 Task: Click the Remove button under New invoice in find invoice.
Action: Mouse moved to (203, 25)
Screenshot: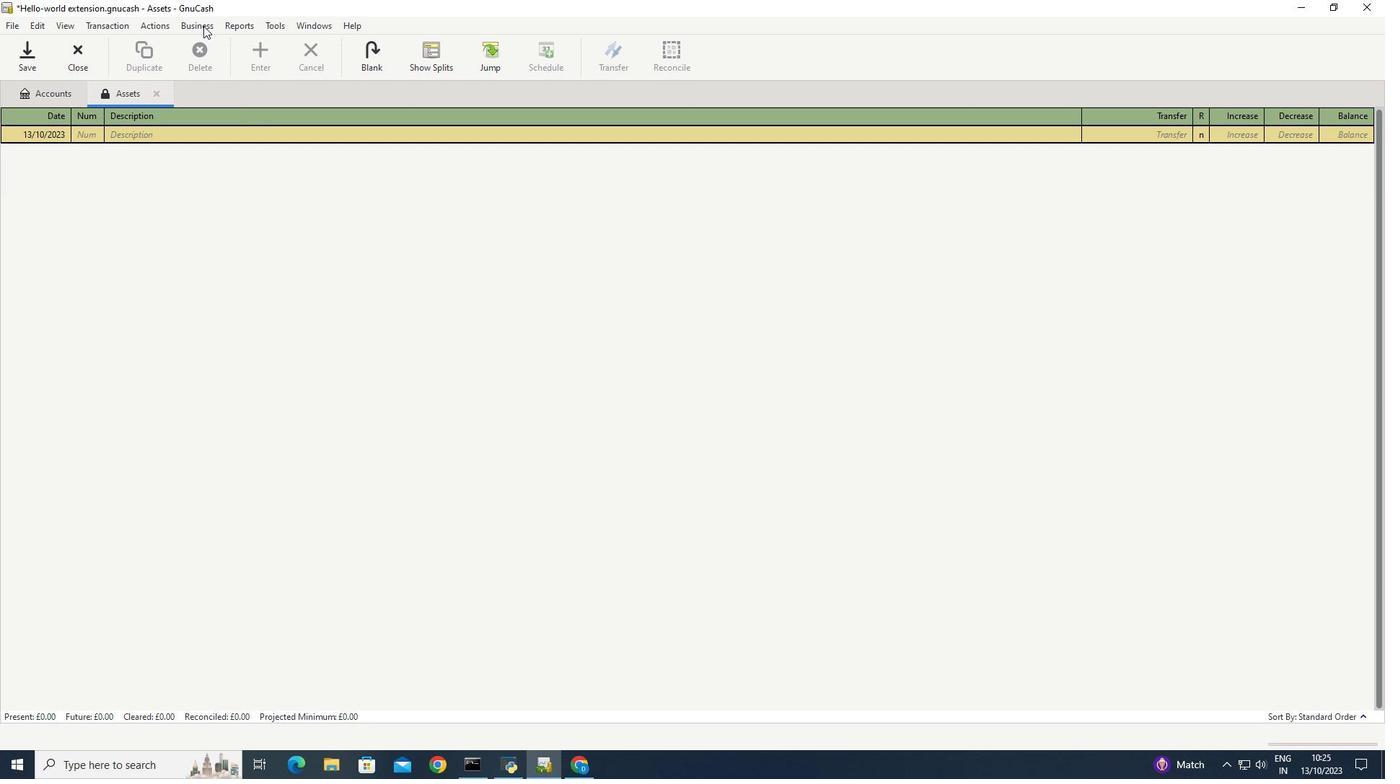 
Action: Mouse pressed left at (203, 25)
Screenshot: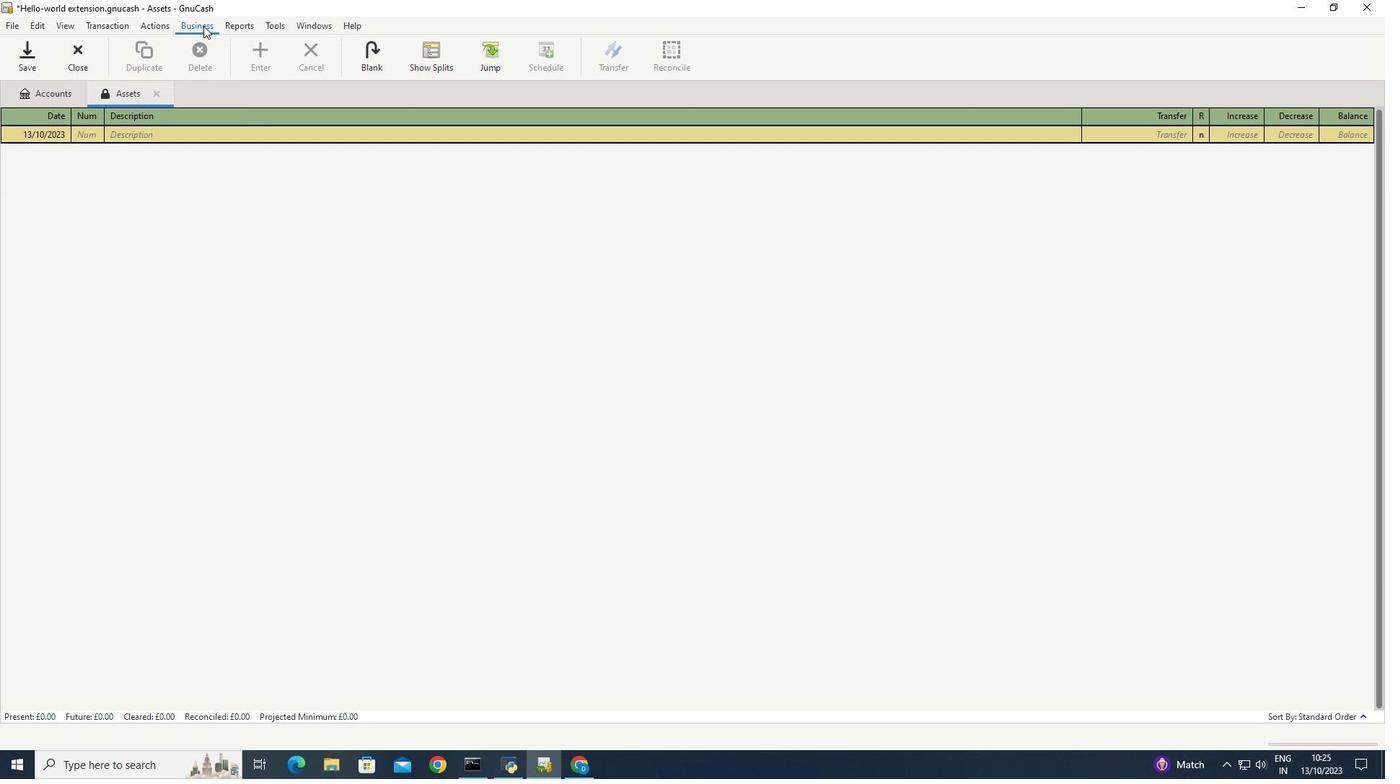 
Action: Mouse moved to (365, 114)
Screenshot: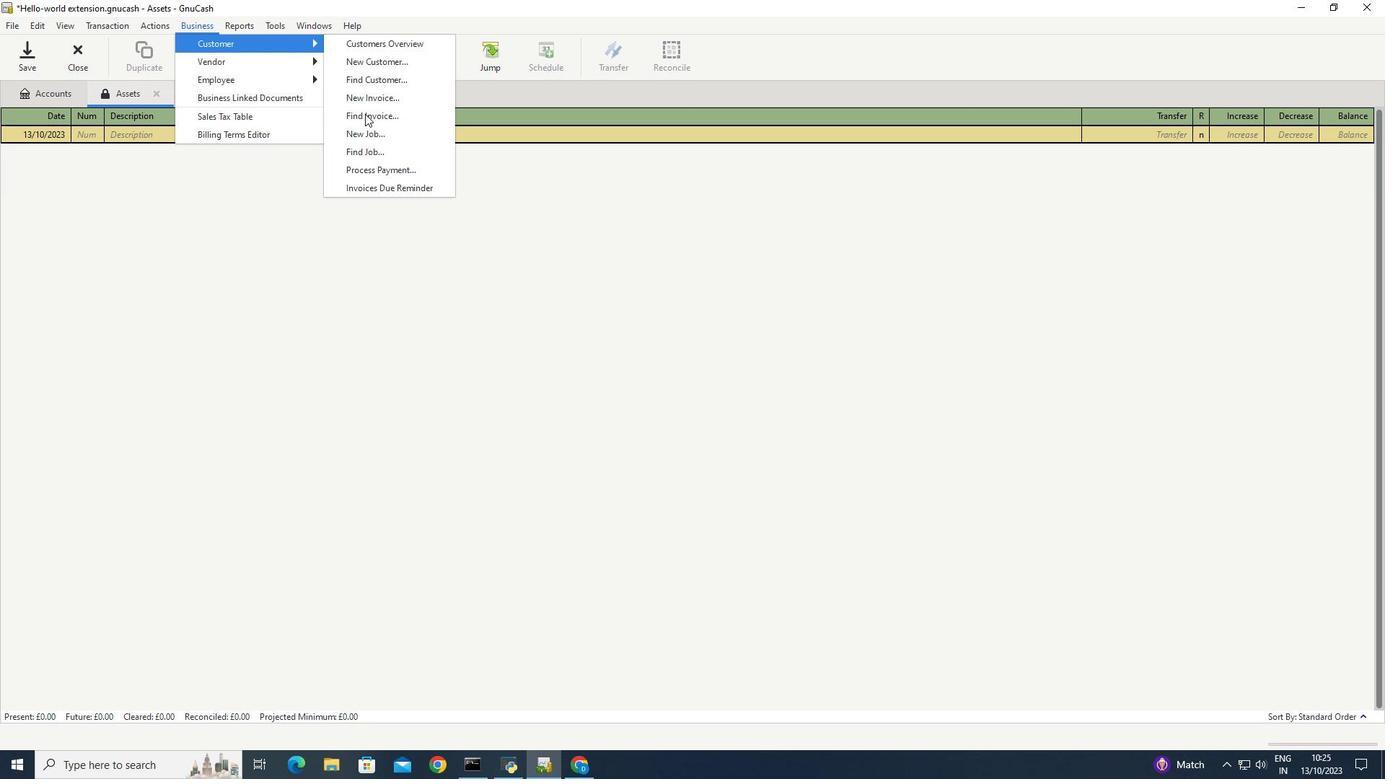 
Action: Mouse pressed left at (365, 114)
Screenshot: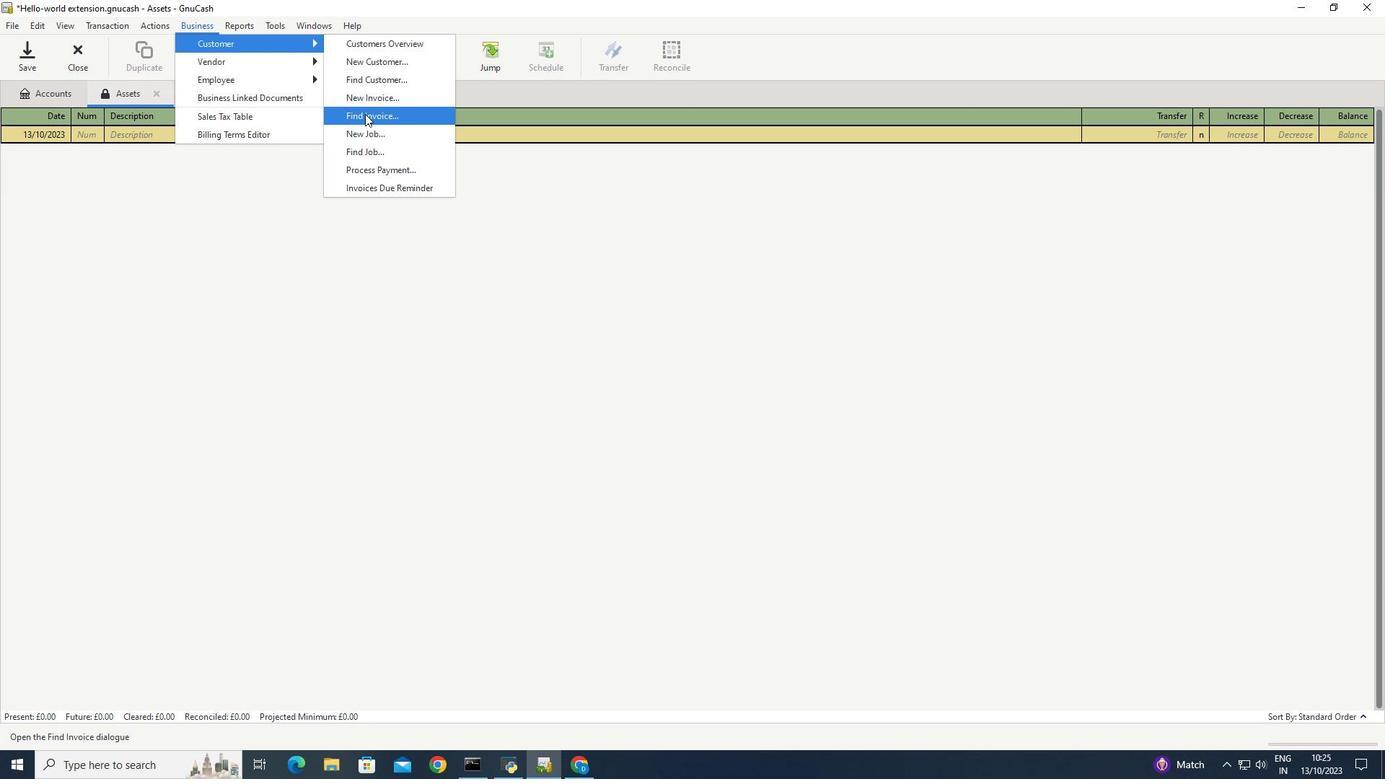 
Action: Mouse moved to (731, 487)
Screenshot: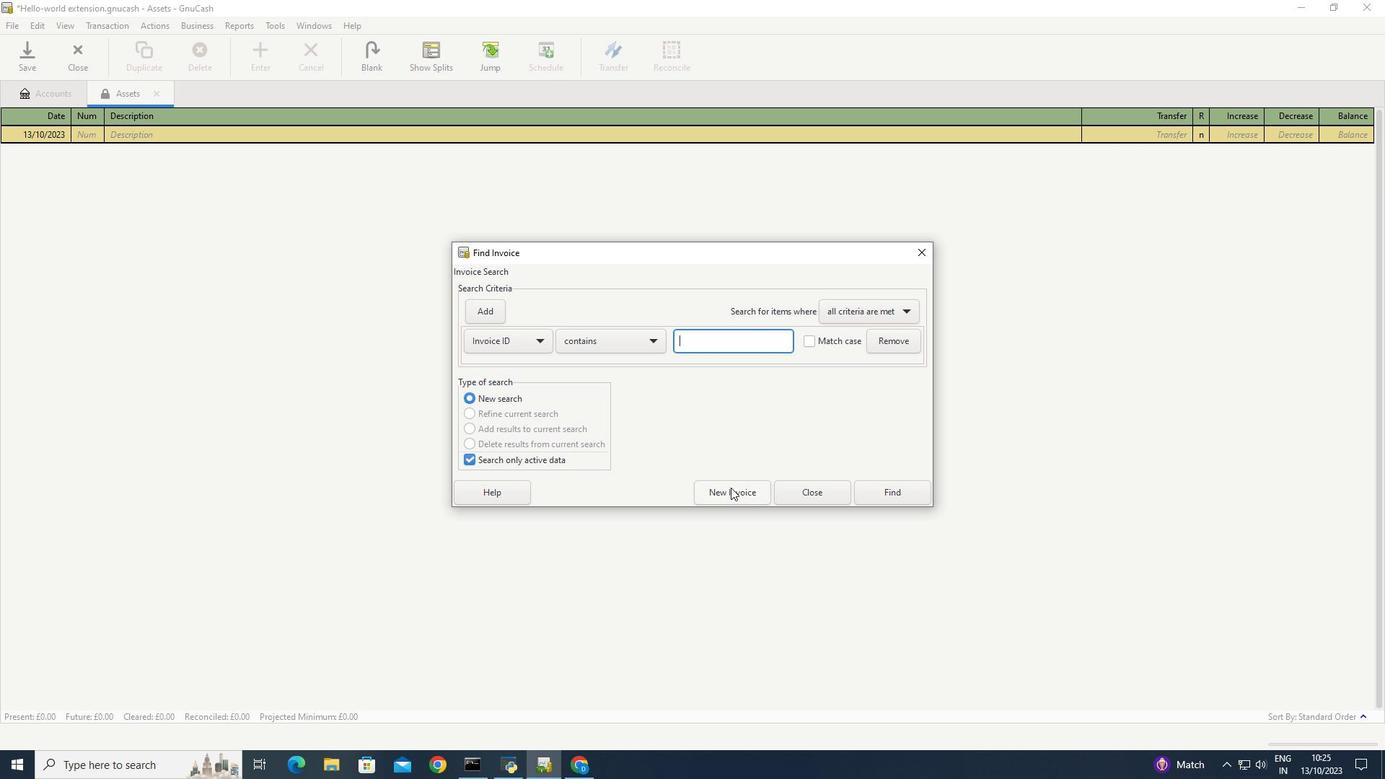 
Action: Mouse pressed left at (731, 487)
Screenshot: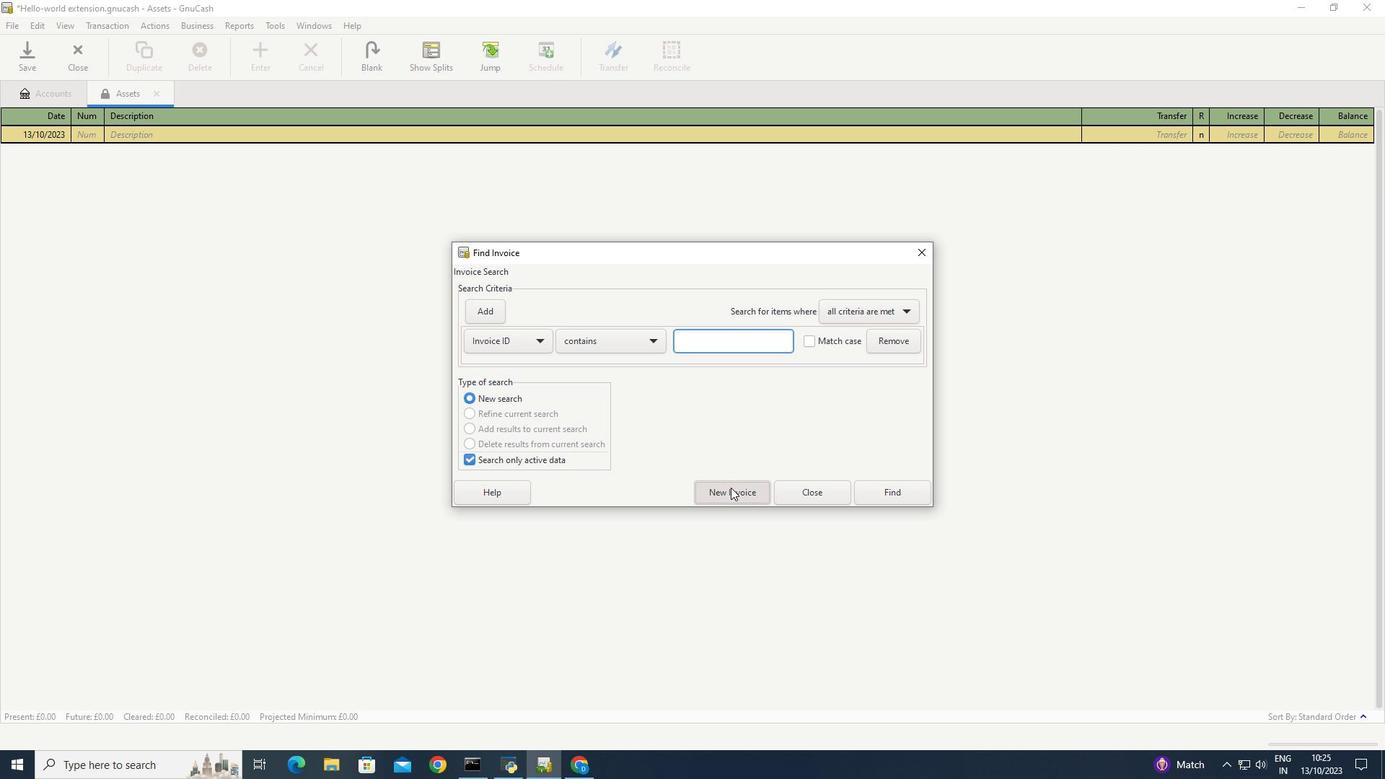 
Action: Mouse moved to (775, 382)
Screenshot: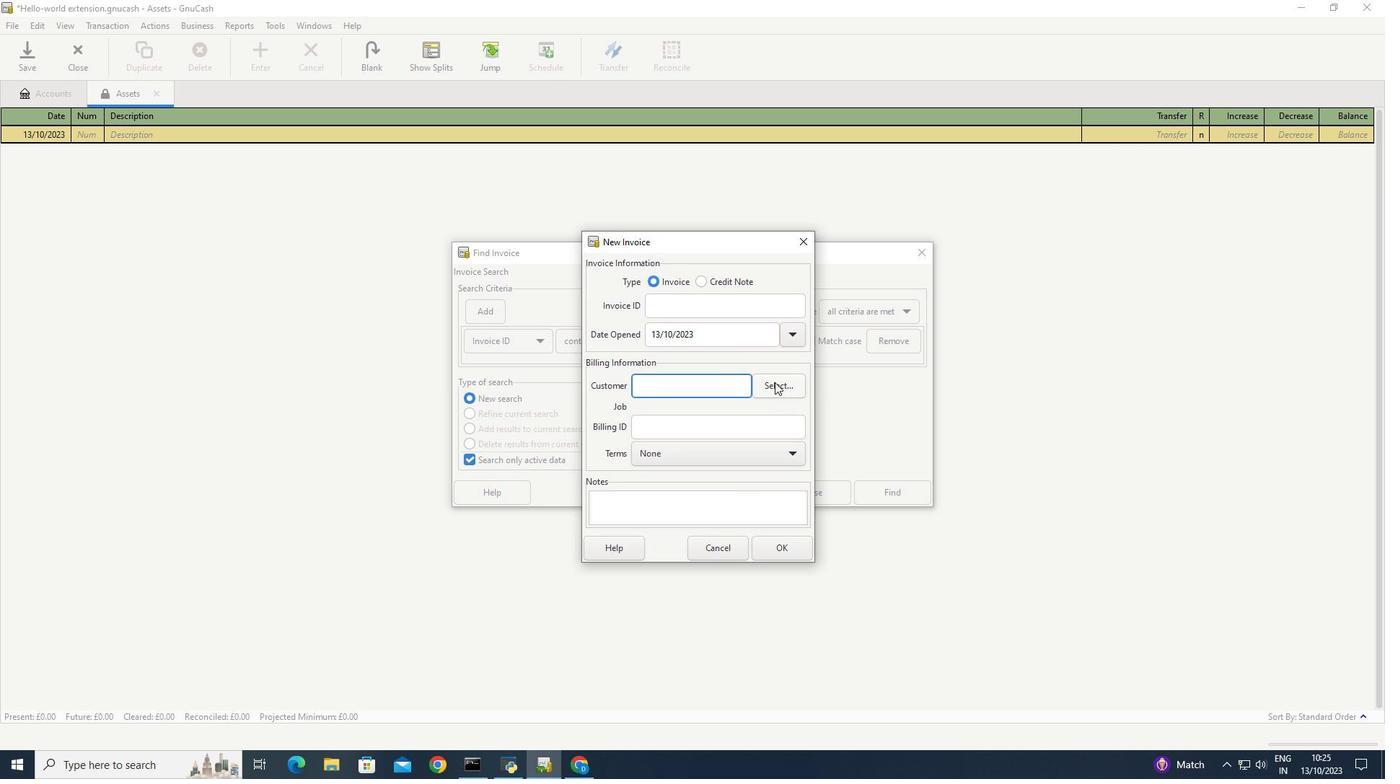 
Action: Mouse pressed left at (775, 382)
Screenshot: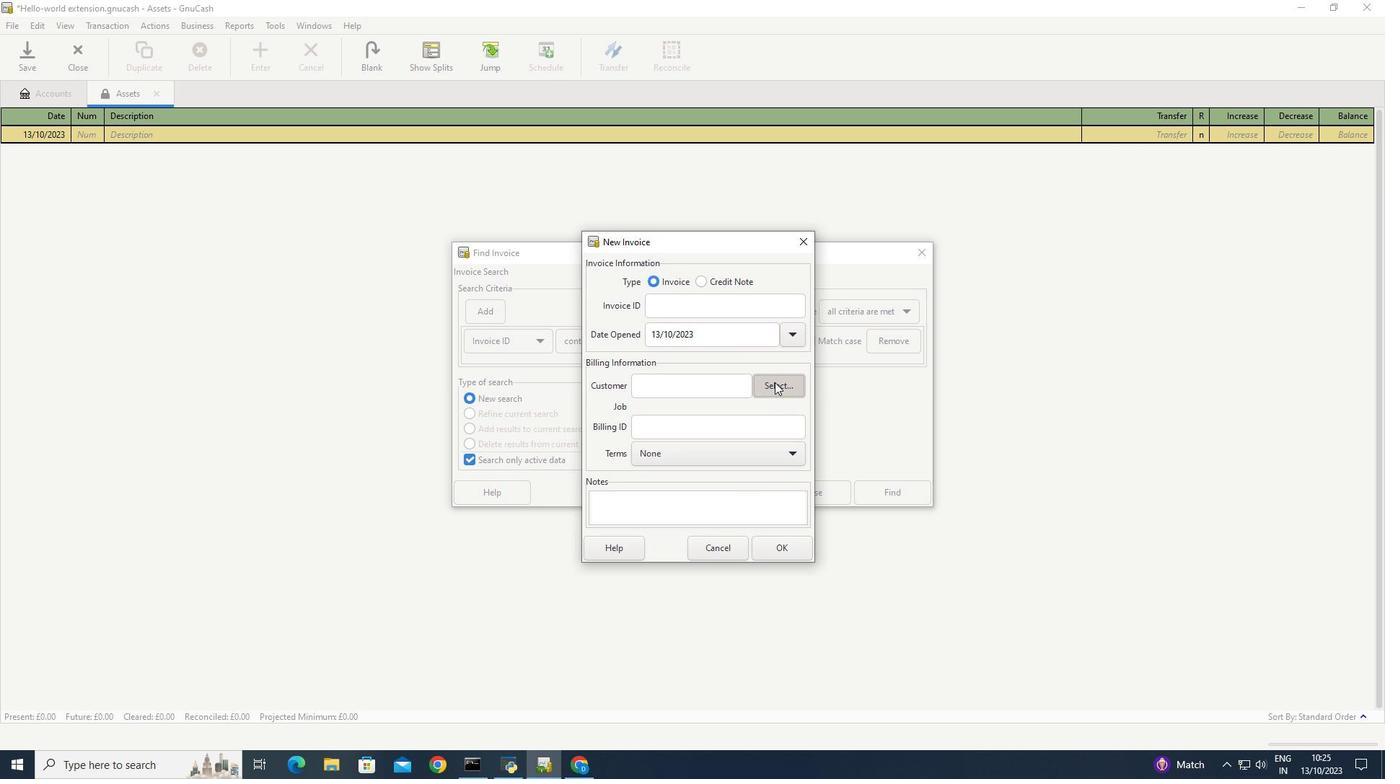 
Action: Mouse moved to (891, 338)
Screenshot: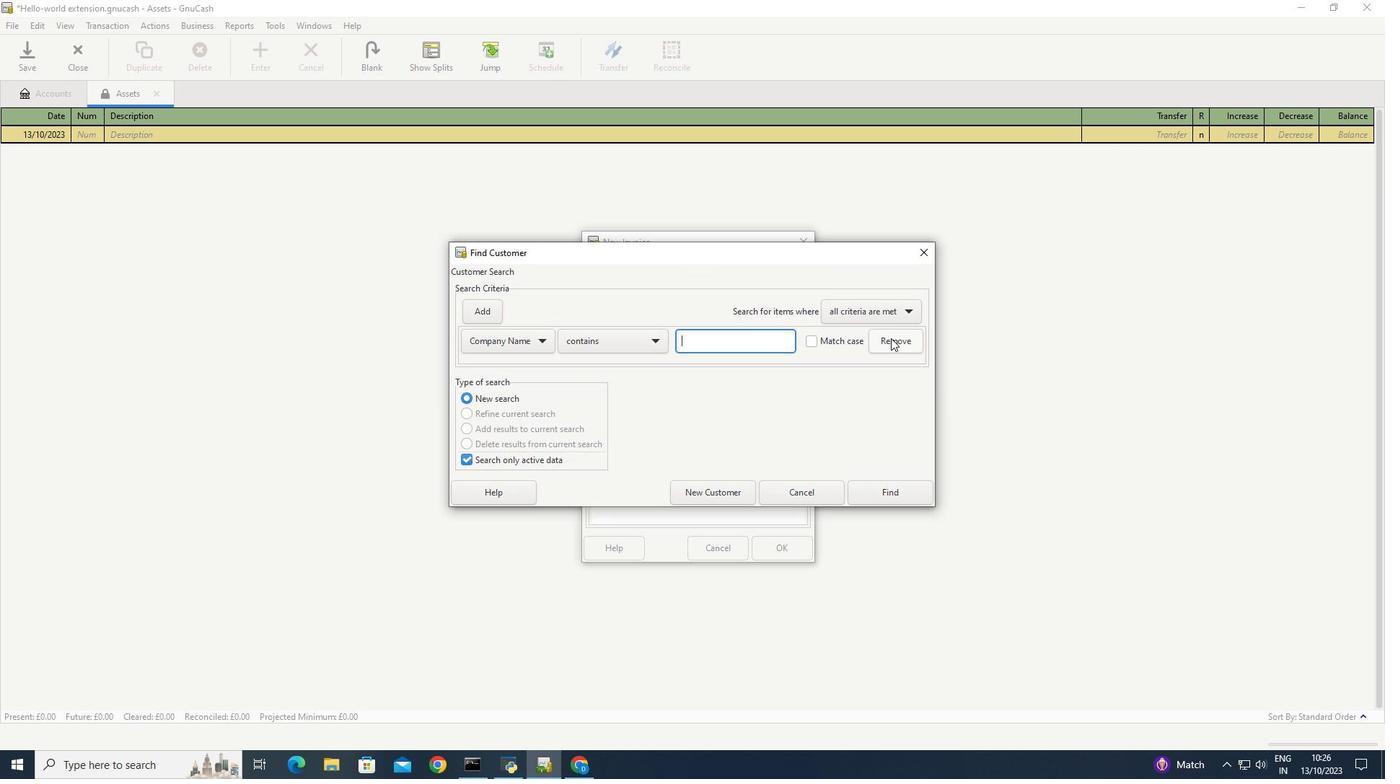 
Action: Mouse pressed left at (891, 338)
Screenshot: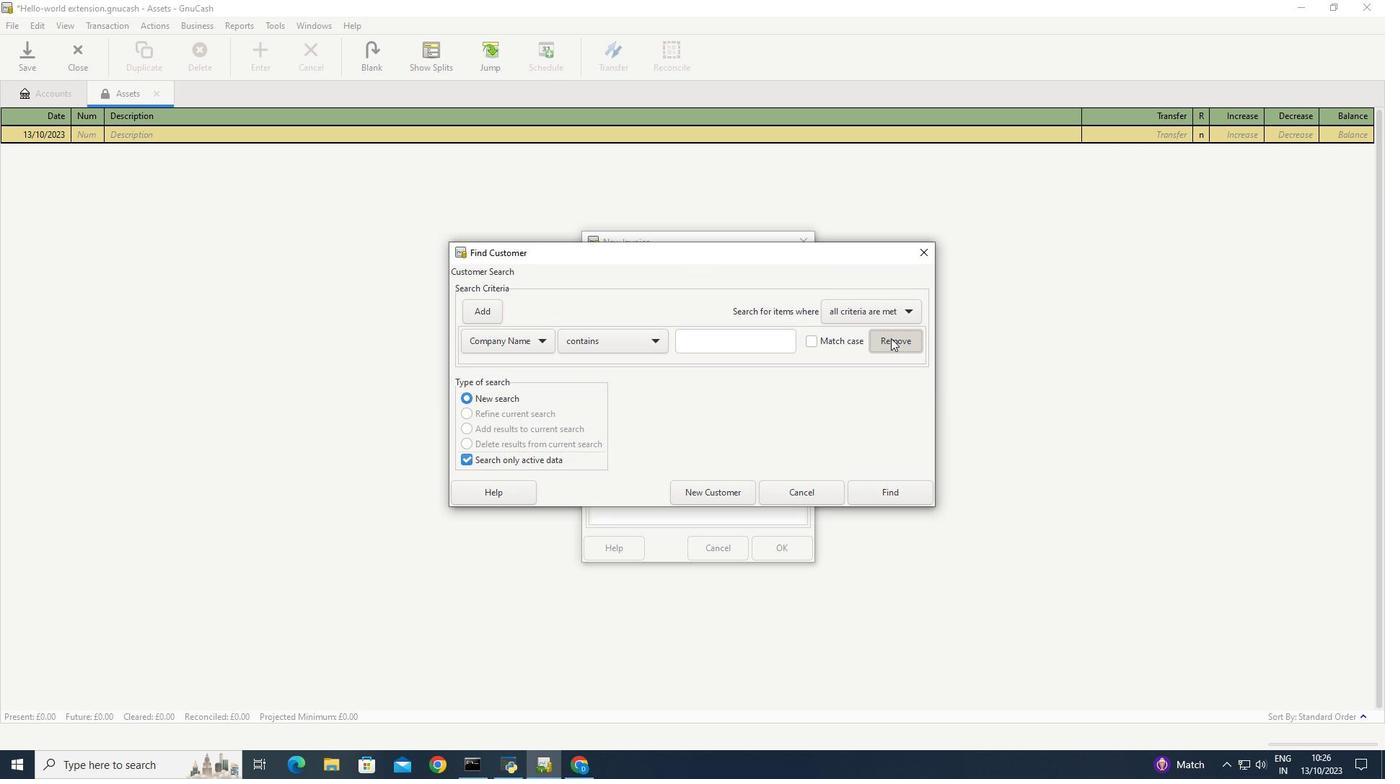 
